 Task: Open the rental resource "Should I rent or buy".
Action: Mouse moved to (213, 294)
Screenshot: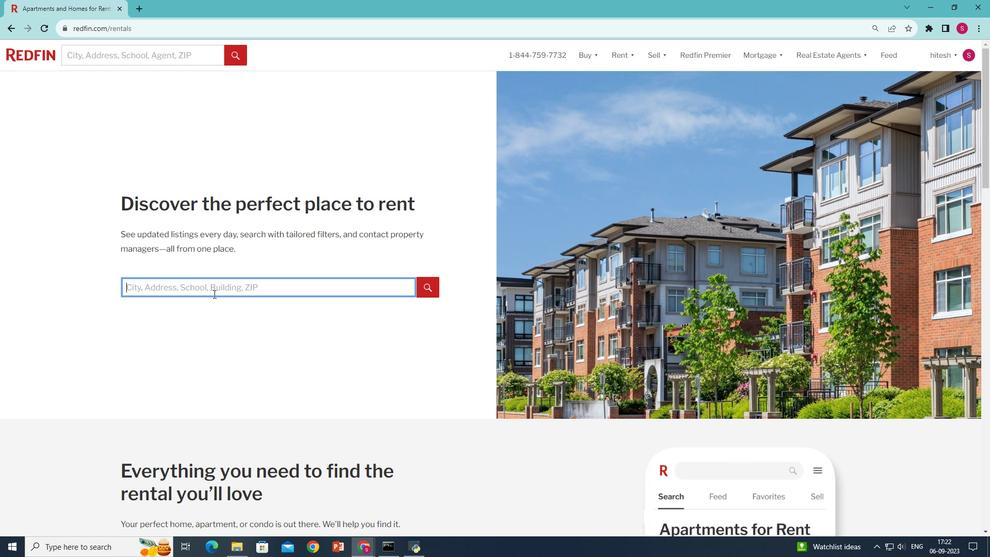 
Action: Mouse pressed left at (213, 294)
Screenshot: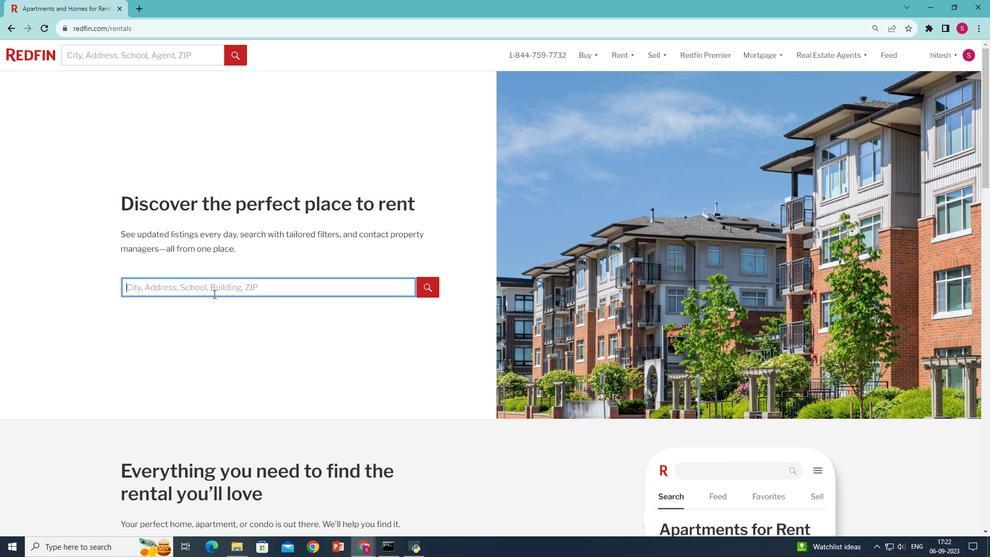 
Action: Key pressed <Key.shift><Key.shift><Key.shift><Key.shift><Key.shift>New<Key.space><Key.shift>York<Key.enter>
Screenshot: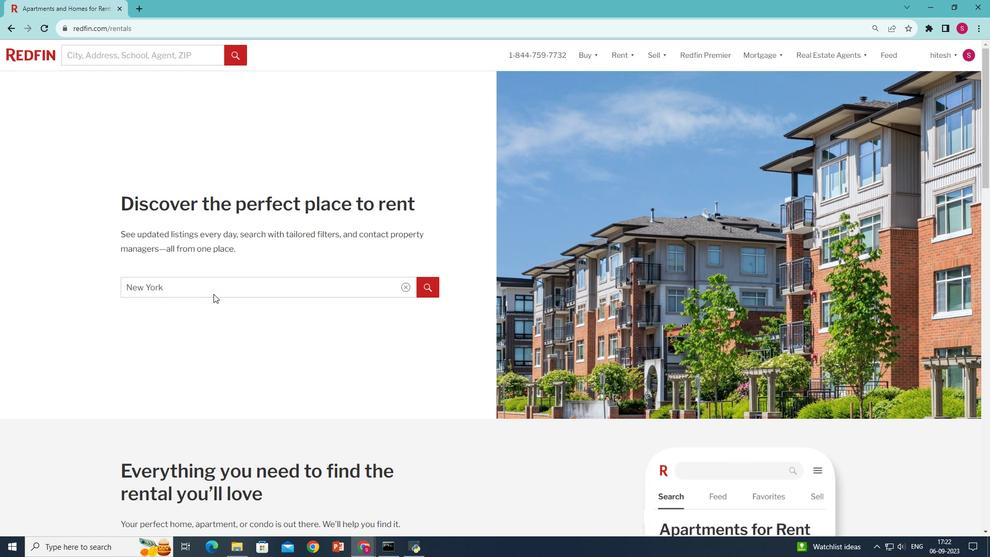 
Action: Mouse moved to (574, 163)
Screenshot: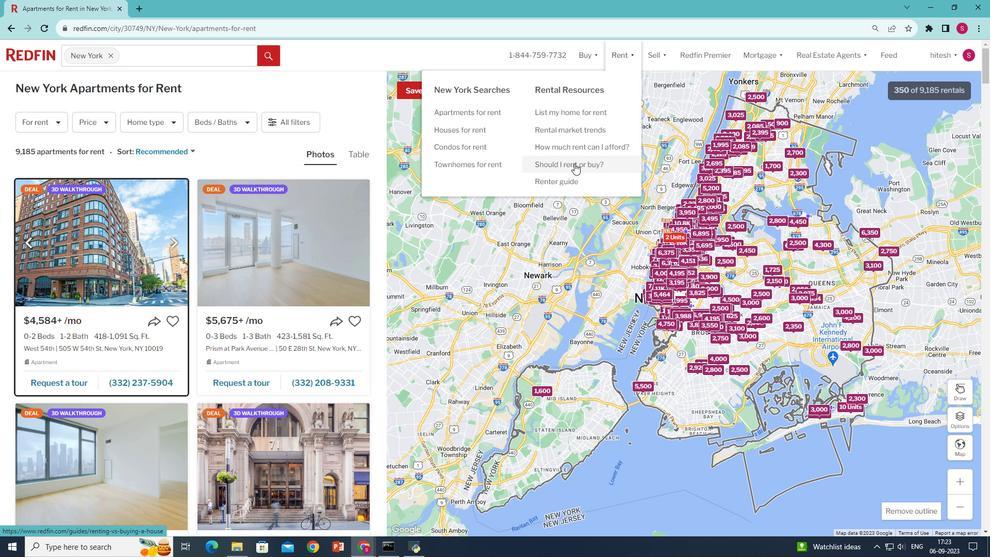 
Action: Mouse pressed left at (574, 163)
Screenshot: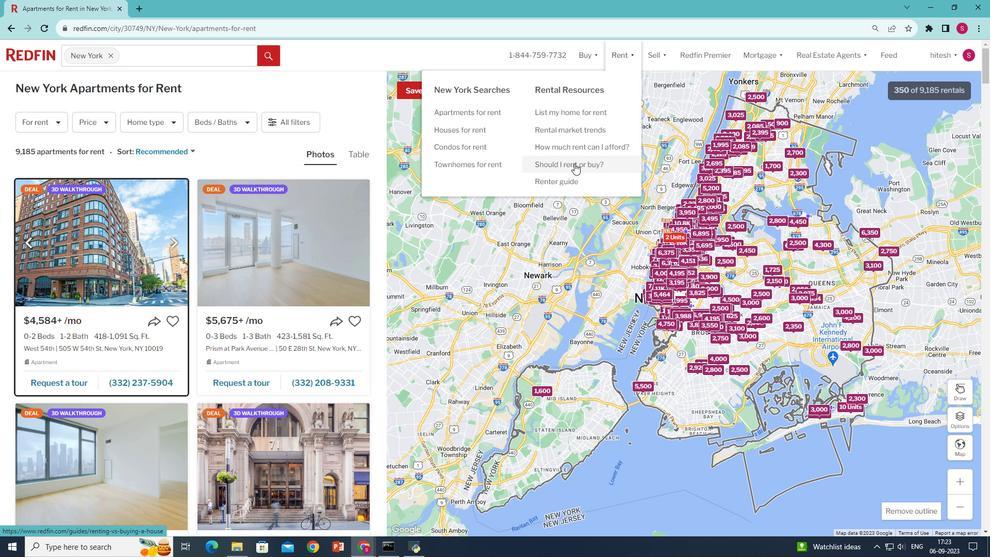 
Action: Mouse moved to (588, 246)
Screenshot: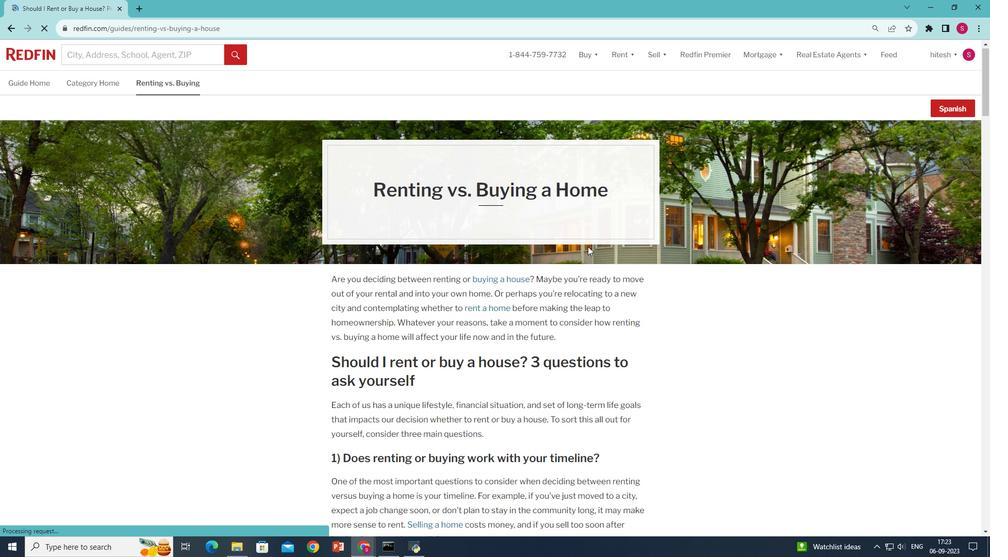
Action: Mouse scrolled (588, 246) with delta (0, 0)
Screenshot: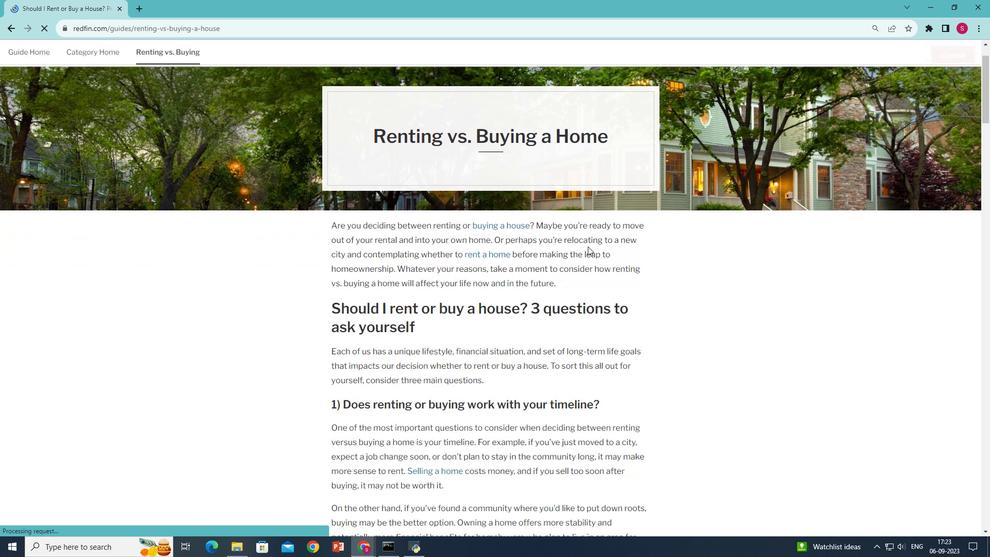 
Action: Mouse scrolled (588, 246) with delta (0, 0)
Screenshot: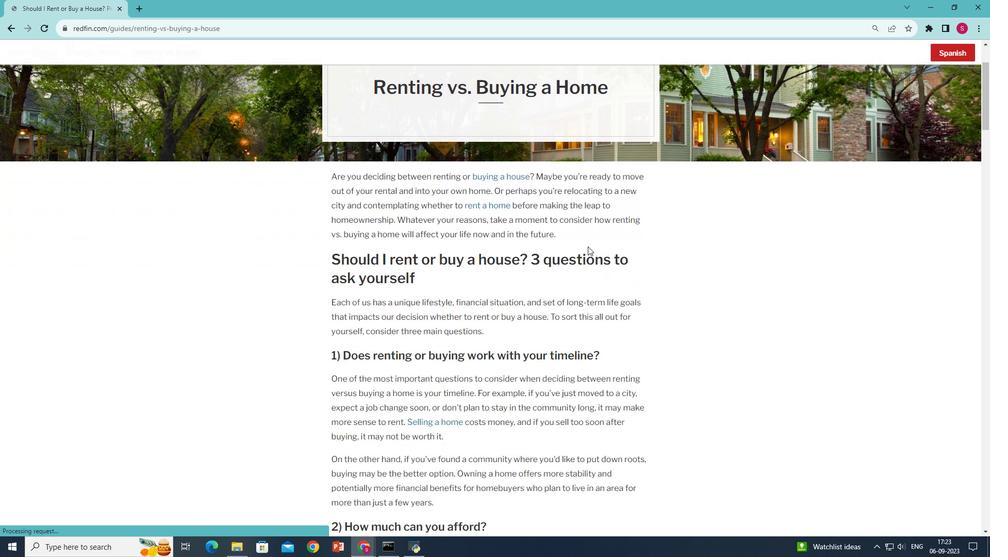 
Action: Mouse scrolled (588, 247) with delta (0, 0)
Screenshot: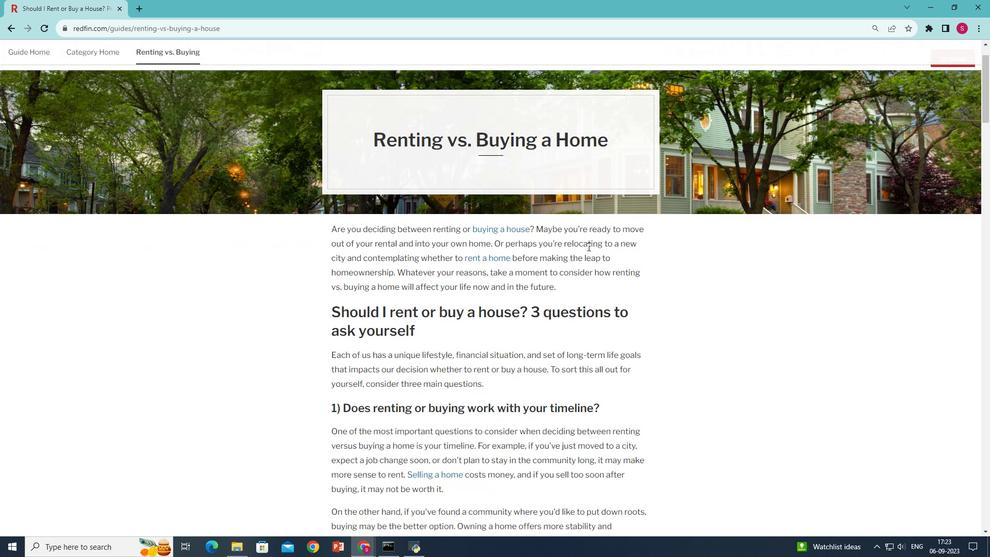 
Action: Mouse scrolled (588, 247) with delta (0, 0)
Screenshot: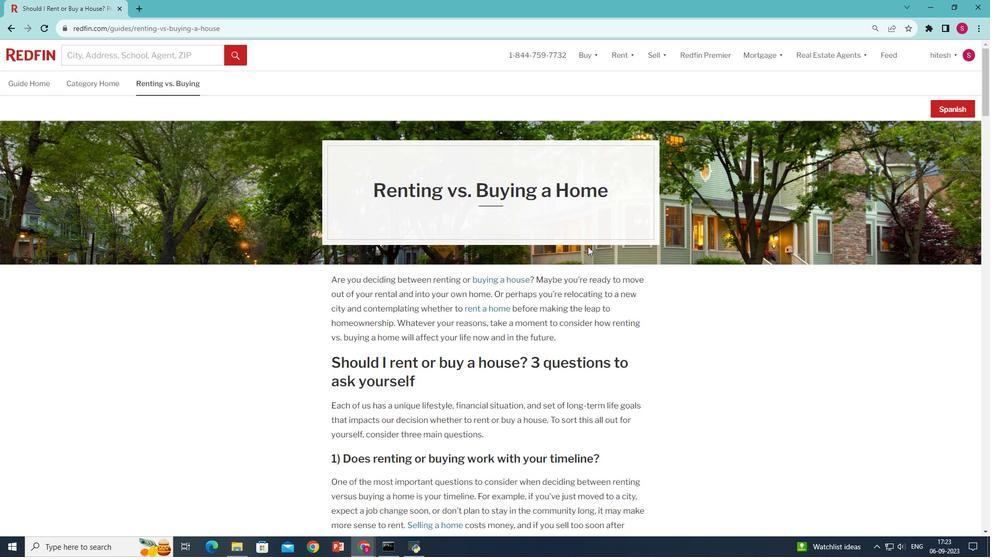 
